 Task: Sort data by A to Z.
Action: Mouse moved to (258, 146)
Screenshot: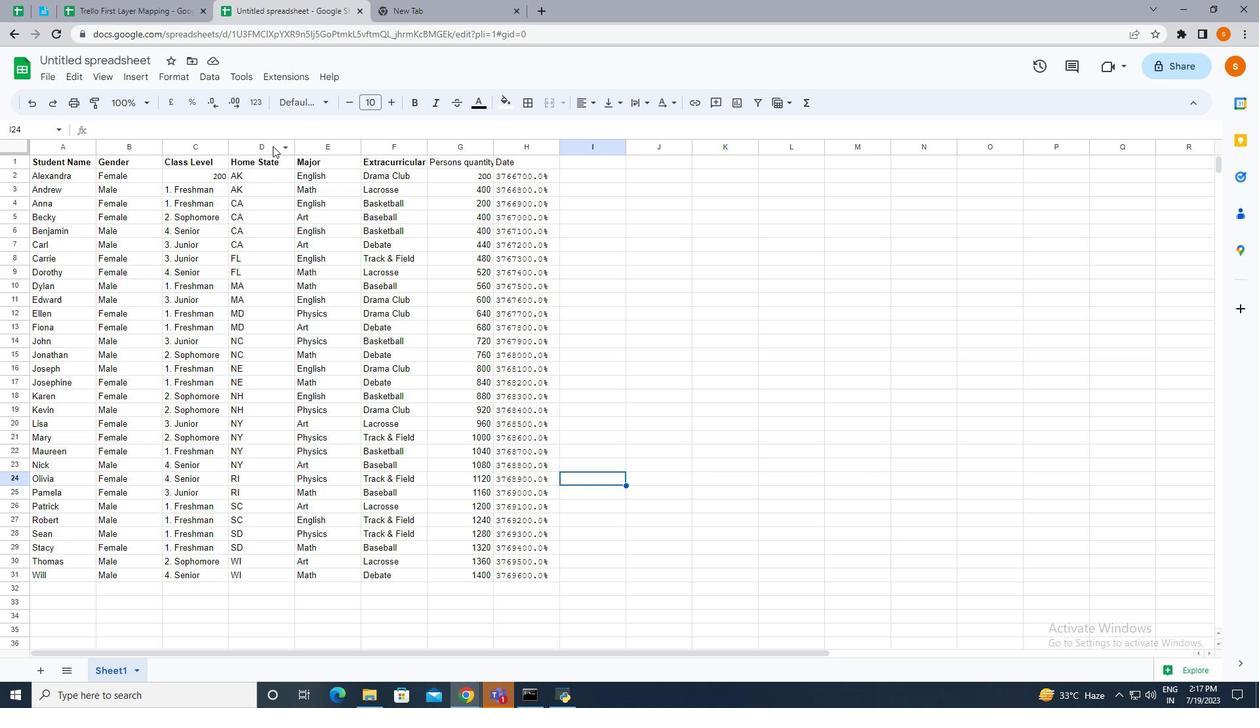 
Action: Mouse pressed left at (258, 146)
Screenshot: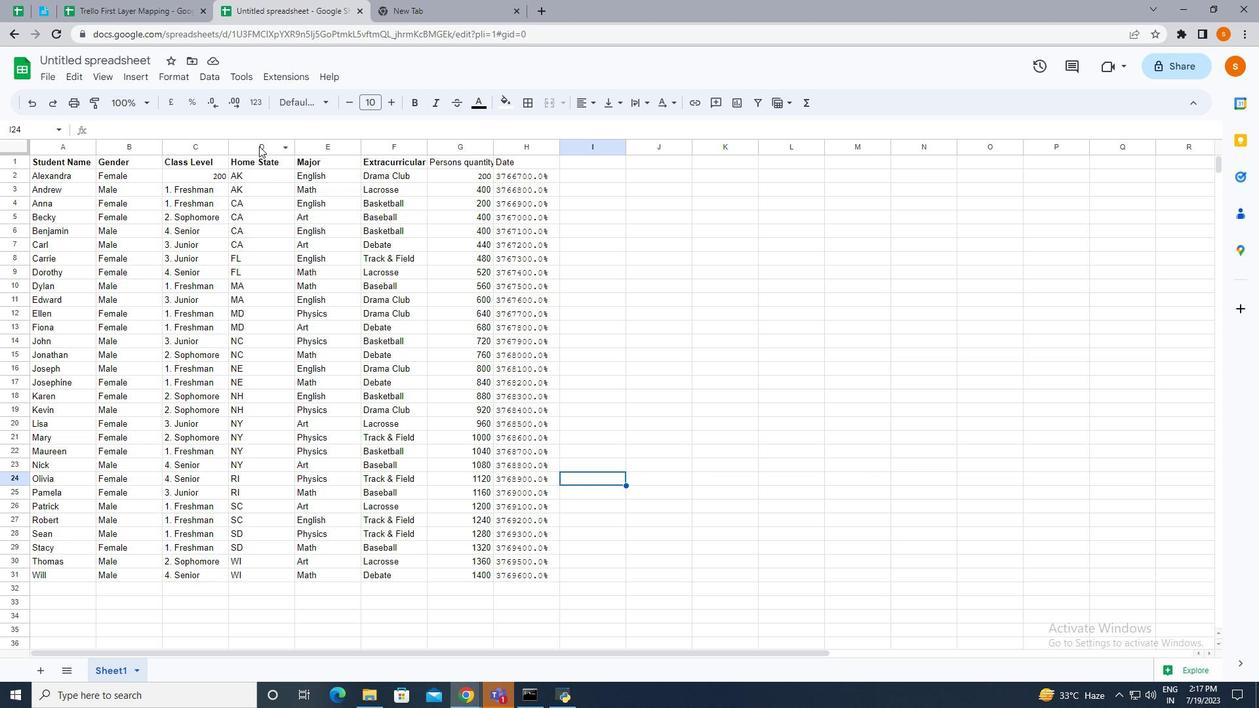 
Action: Mouse moved to (215, 74)
Screenshot: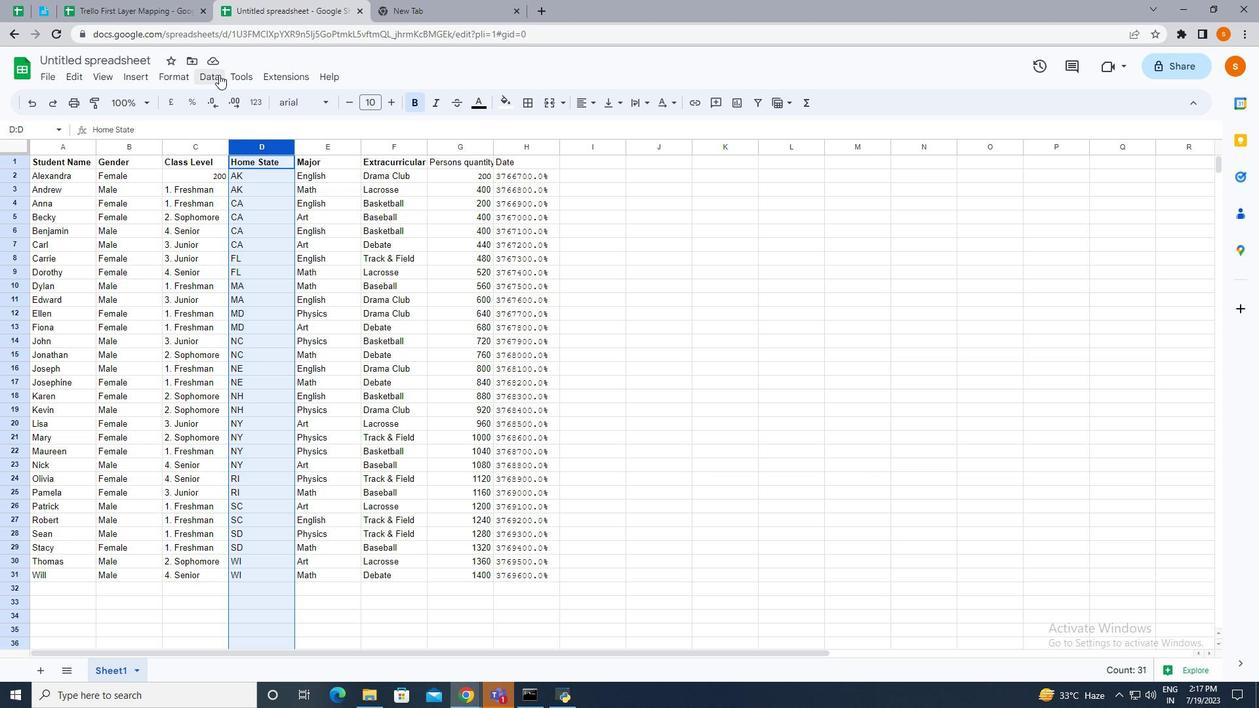 
Action: Mouse pressed left at (215, 74)
Screenshot: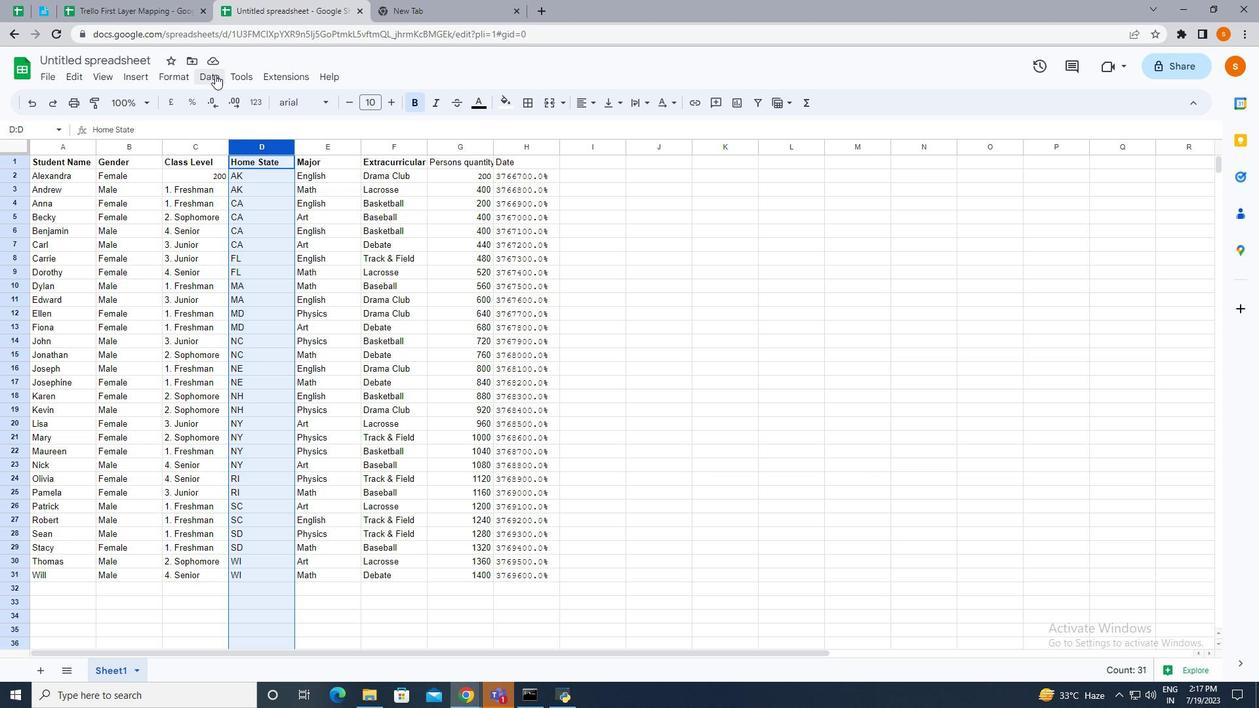 
Action: Mouse moved to (237, 116)
Screenshot: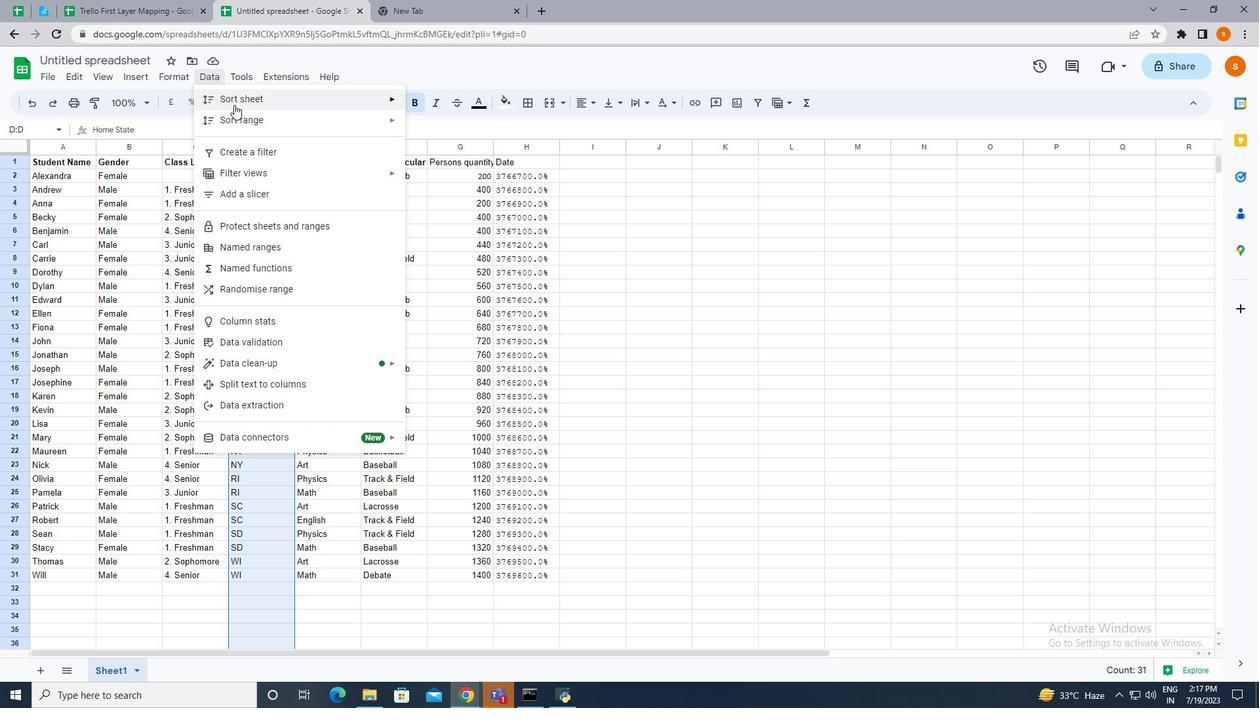 
Action: Mouse pressed left at (237, 116)
Screenshot: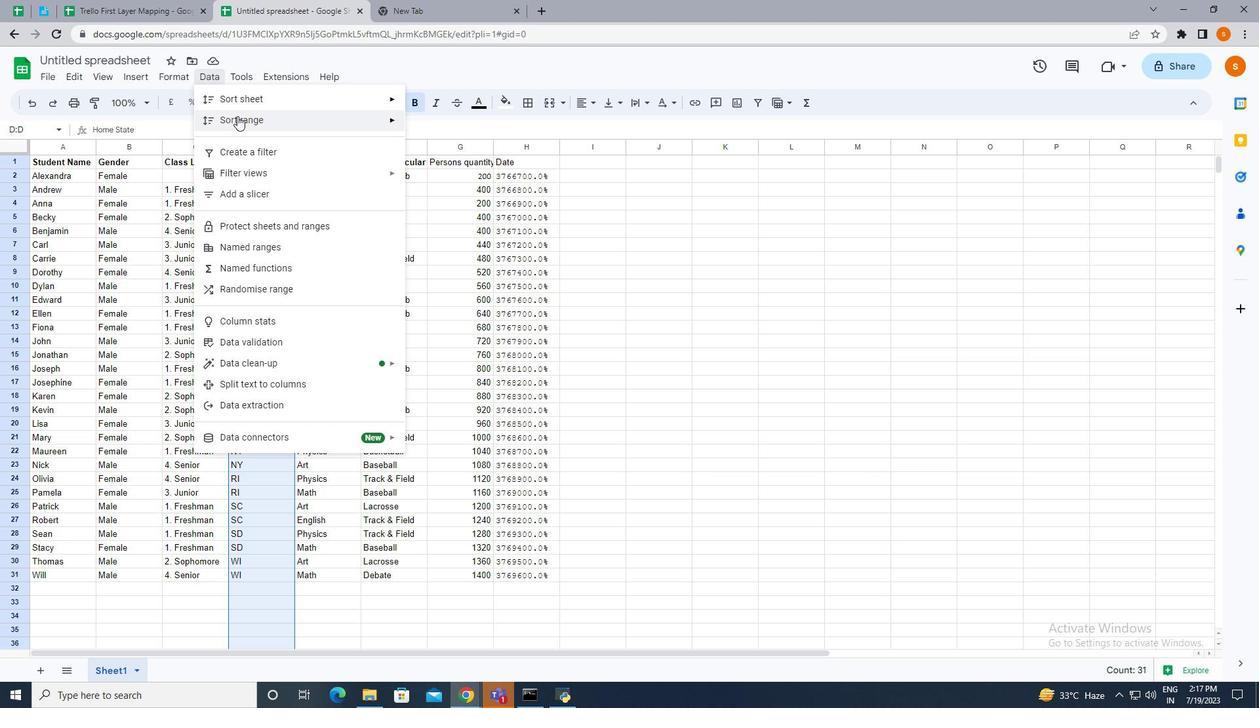 
Action: Mouse moved to (470, 176)
Screenshot: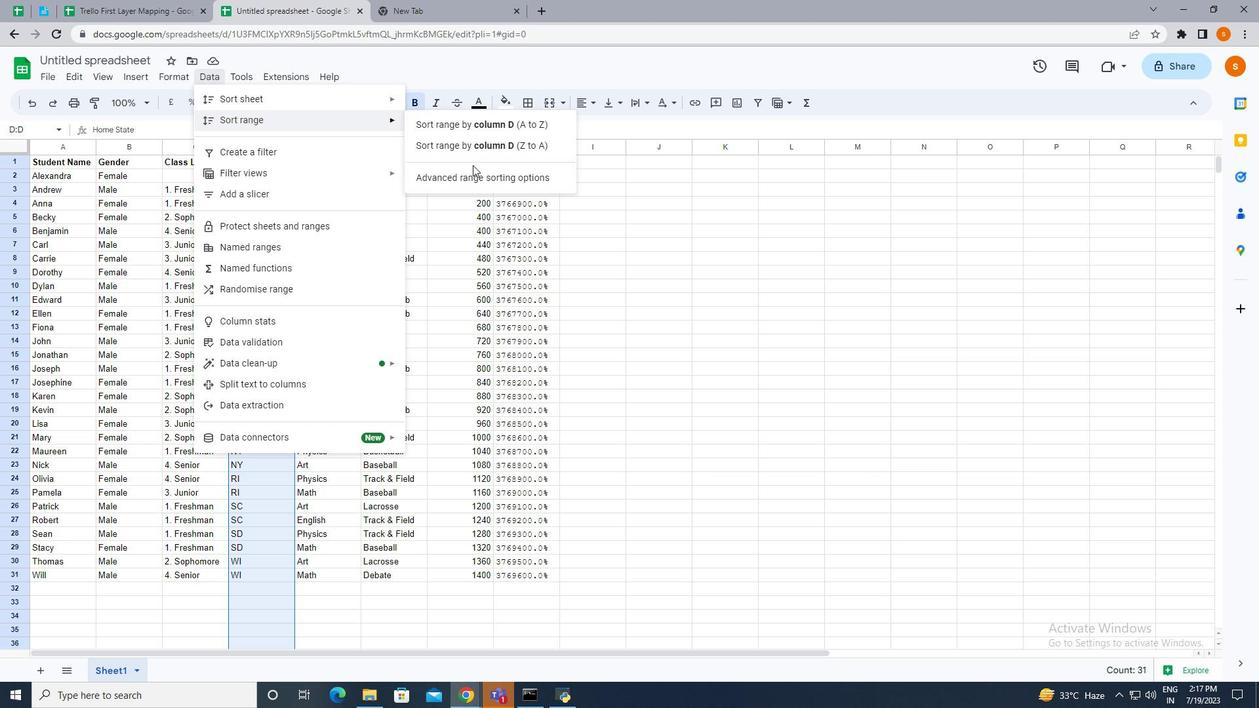
Action: Mouse pressed left at (470, 176)
Screenshot: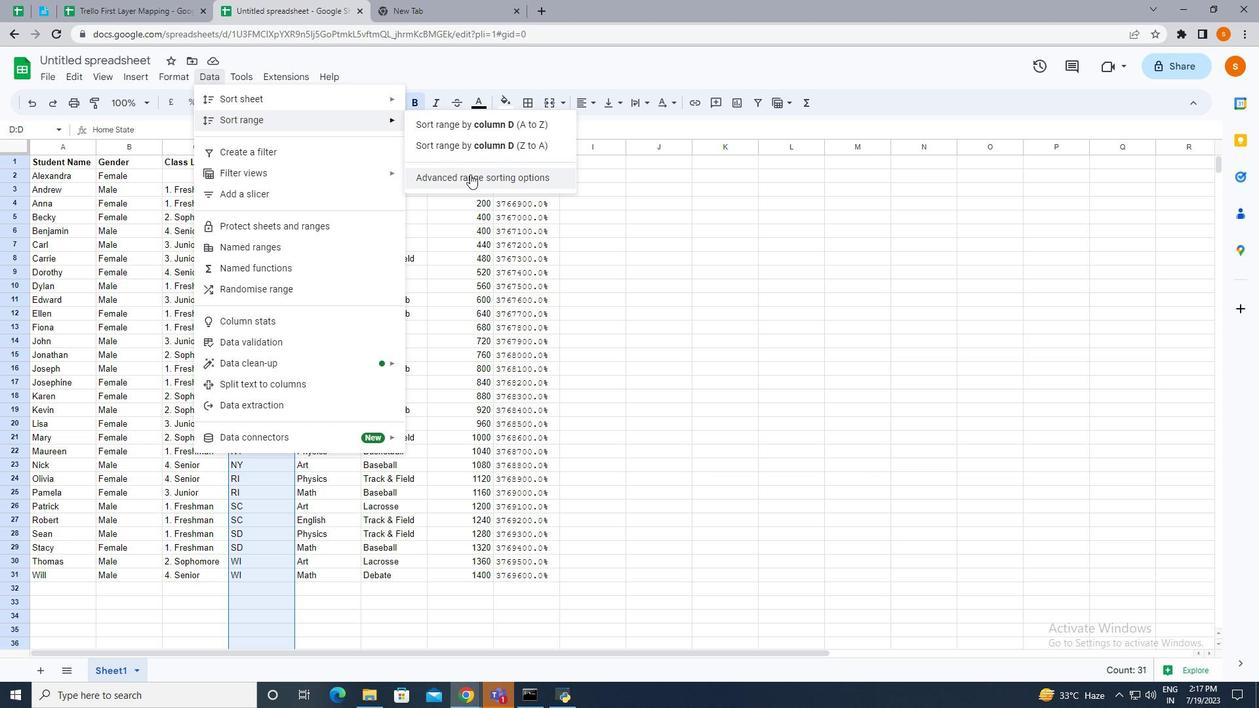 
Action: Mouse moved to (604, 351)
Screenshot: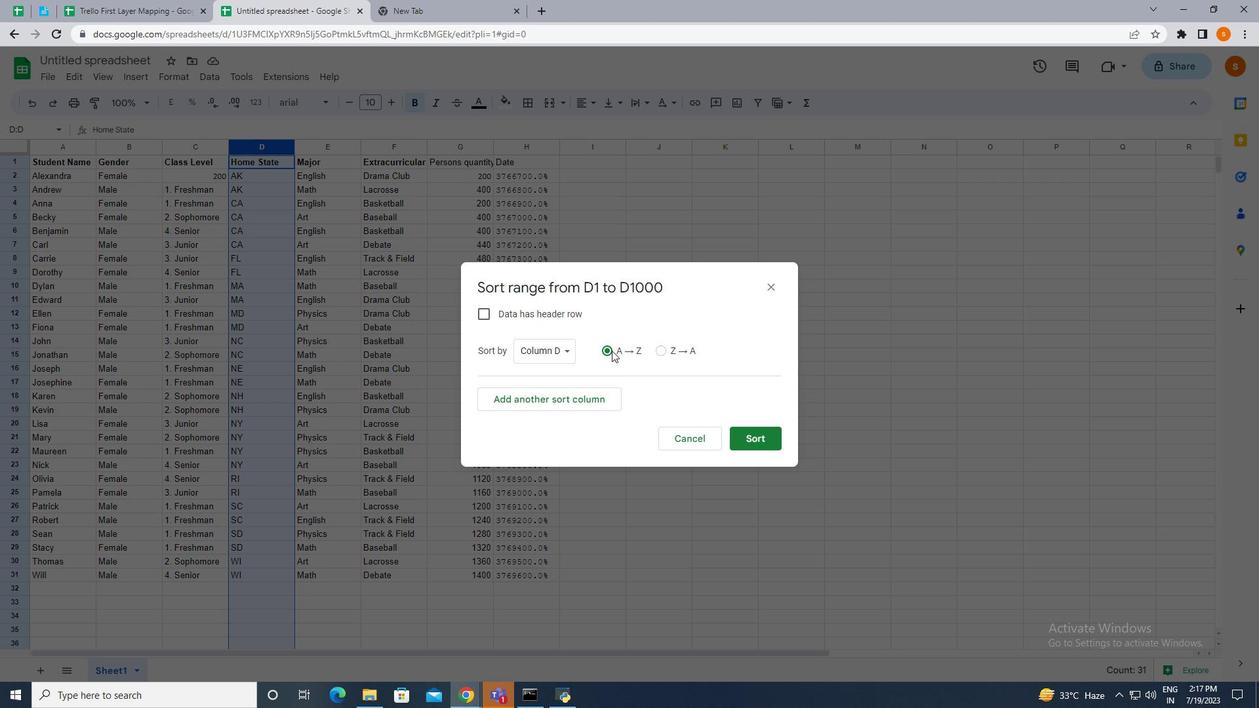 
Action: Mouse pressed left at (604, 351)
Screenshot: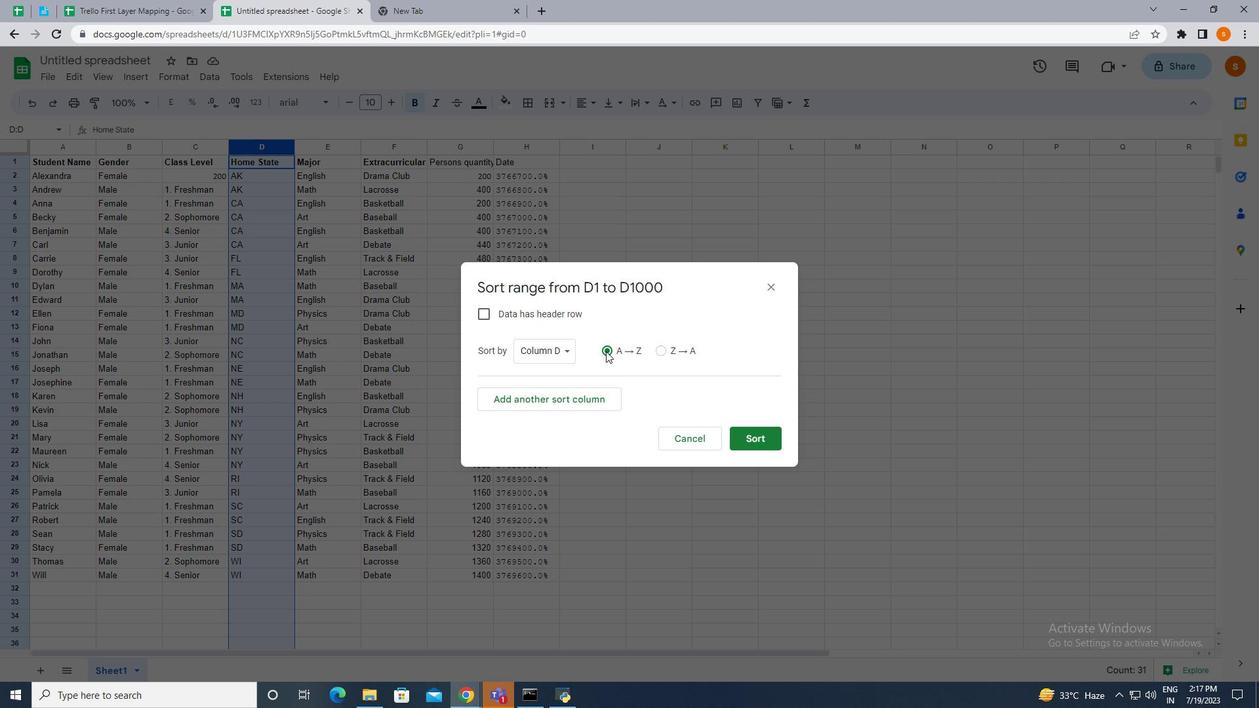 
Action: Mouse moved to (755, 432)
Screenshot: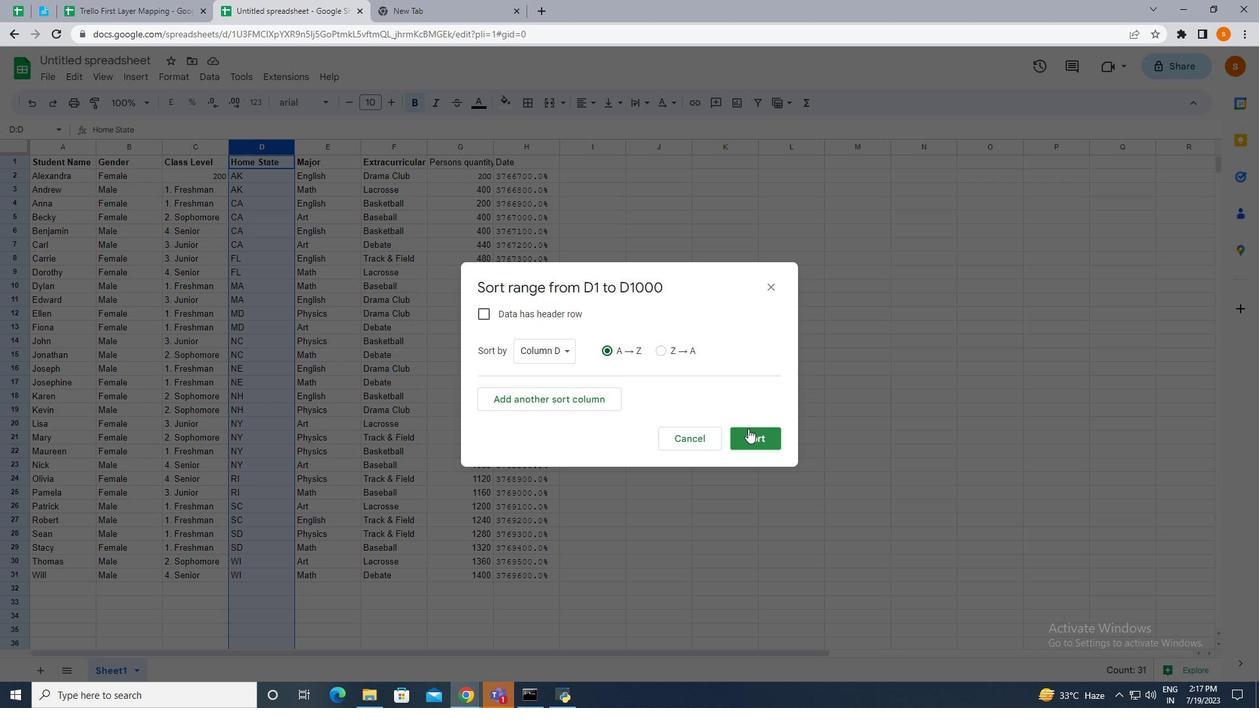 
Action: Mouse pressed left at (755, 432)
Screenshot: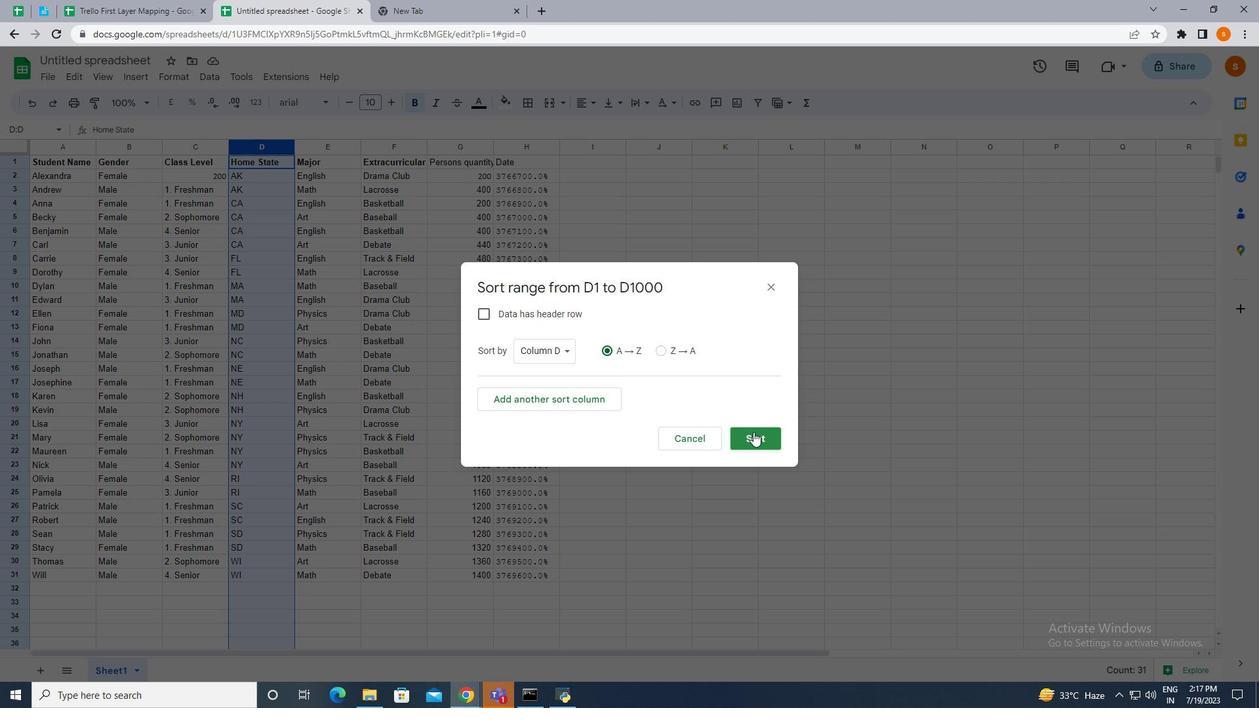 
Action: Mouse moved to (550, 400)
Screenshot: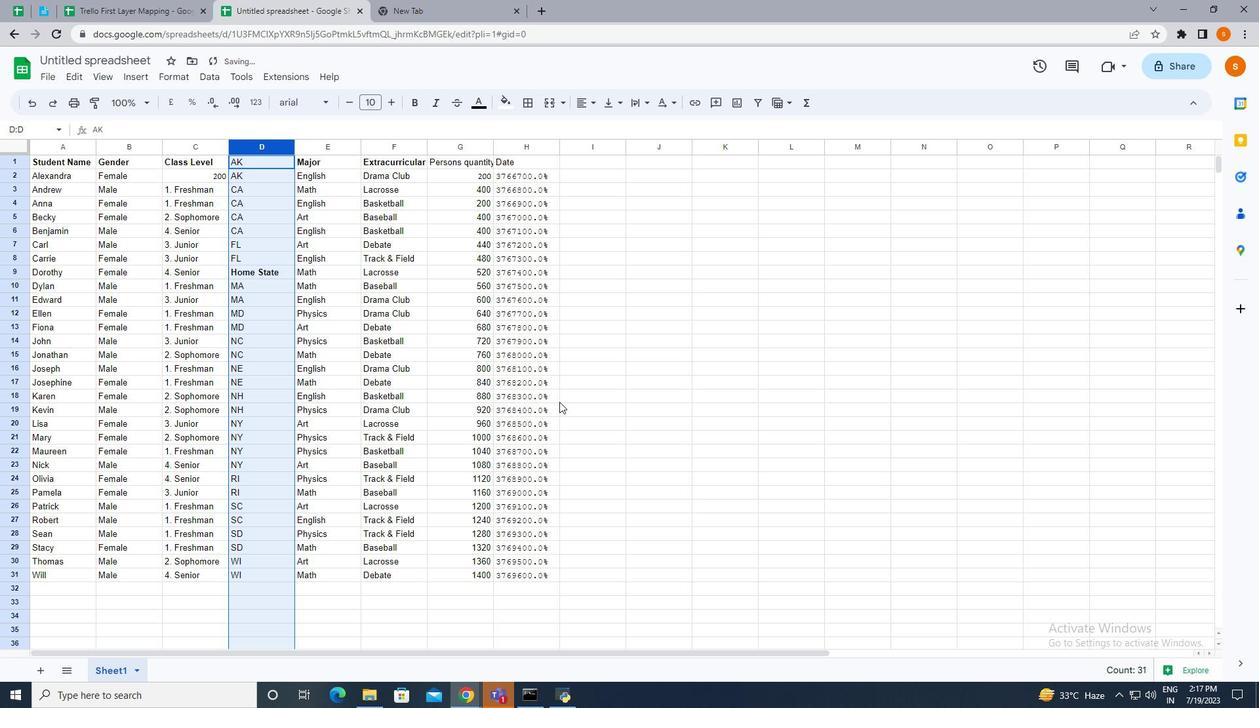 
